 Task: Enable the notes related to salesforce
Action: Mouse moved to (163, 204)
Screenshot: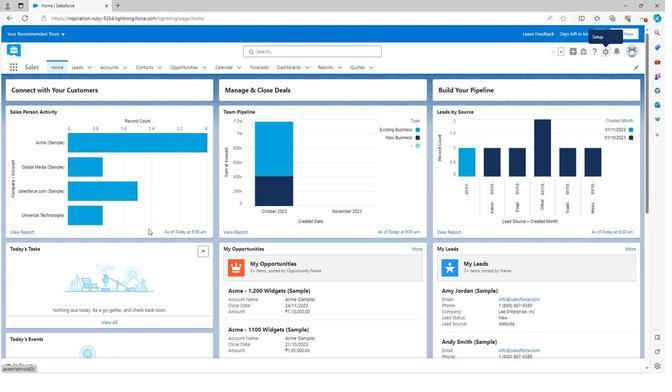 
Action: Mouse scrolled (163, 204) with delta (0, 0)
Screenshot: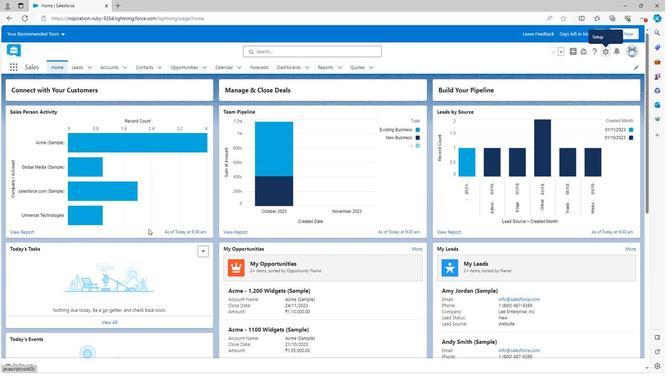 
Action: Mouse scrolled (163, 204) with delta (0, 0)
Screenshot: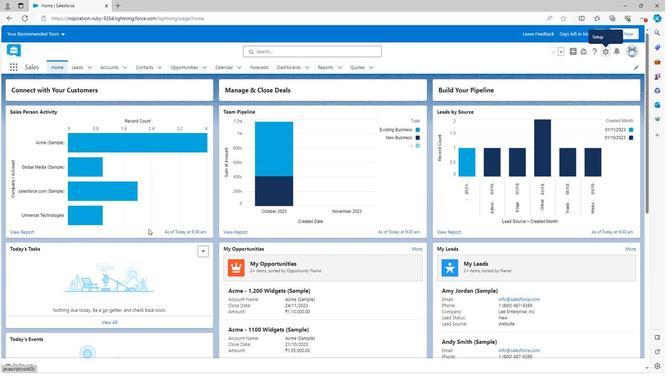 
Action: Mouse scrolled (163, 204) with delta (0, 0)
Screenshot: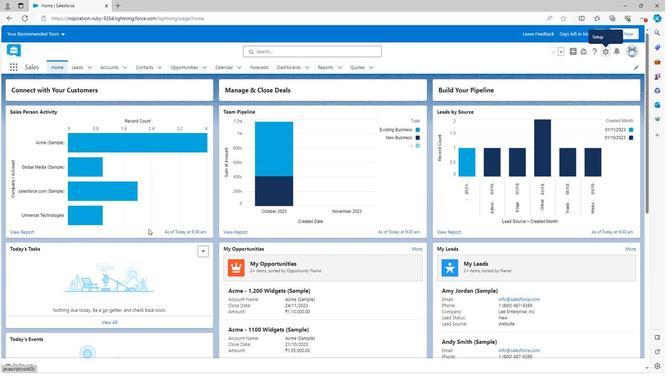 
Action: Mouse scrolled (163, 204) with delta (0, 0)
Screenshot: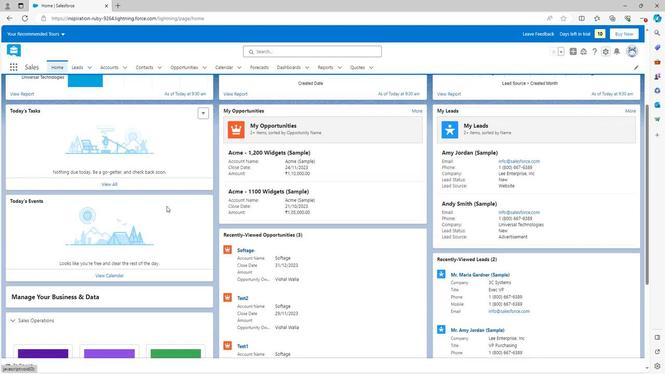 
Action: Mouse scrolled (163, 204) with delta (0, 0)
Screenshot: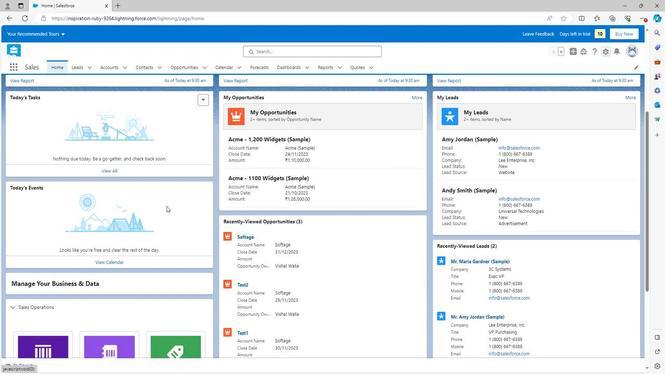 
Action: Mouse scrolled (163, 204) with delta (0, 0)
Screenshot: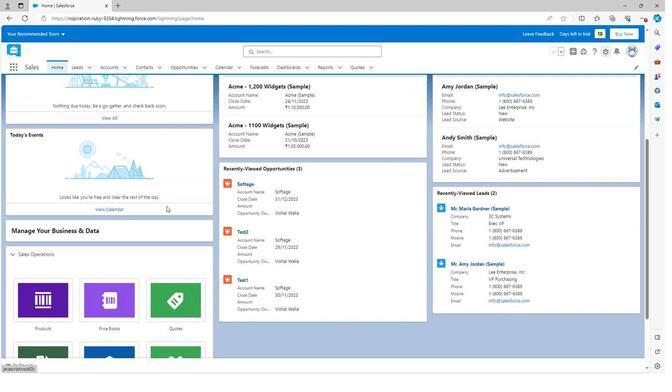 
Action: Mouse scrolled (163, 204) with delta (0, 0)
Screenshot: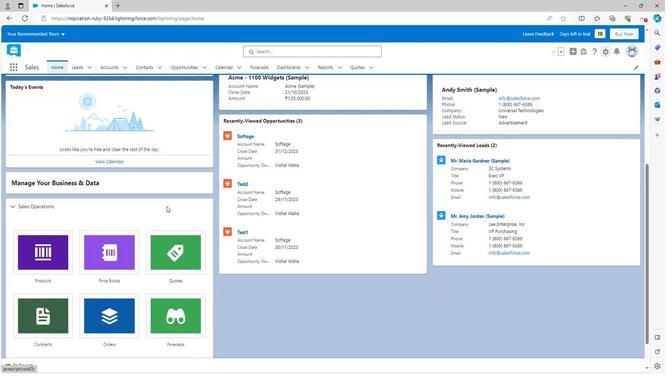 
Action: Mouse scrolled (163, 204) with delta (0, 0)
Screenshot: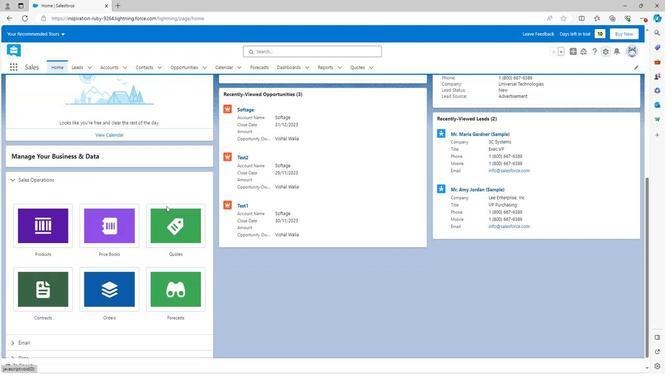 
Action: Mouse scrolled (163, 204) with delta (0, 0)
Screenshot: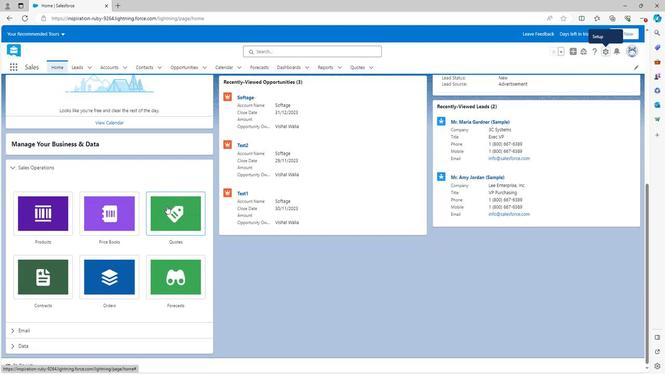 
Action: Mouse scrolled (163, 204) with delta (0, 0)
Screenshot: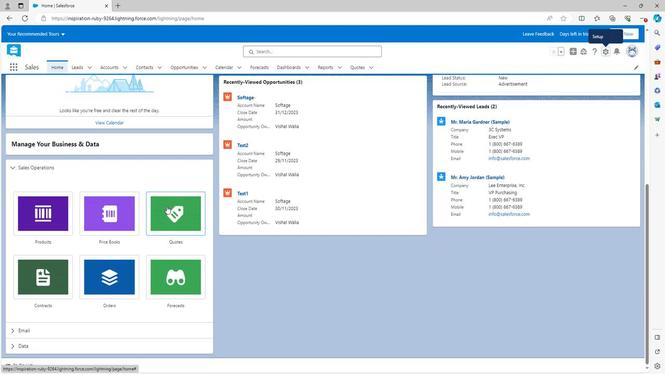 
Action: Mouse scrolled (163, 204) with delta (0, 0)
Screenshot: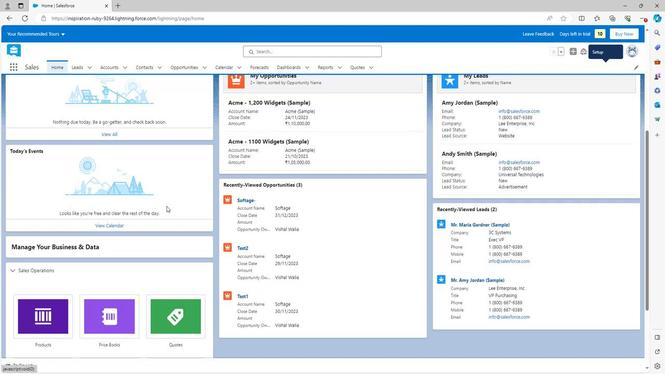 
Action: Mouse scrolled (163, 204) with delta (0, 0)
Screenshot: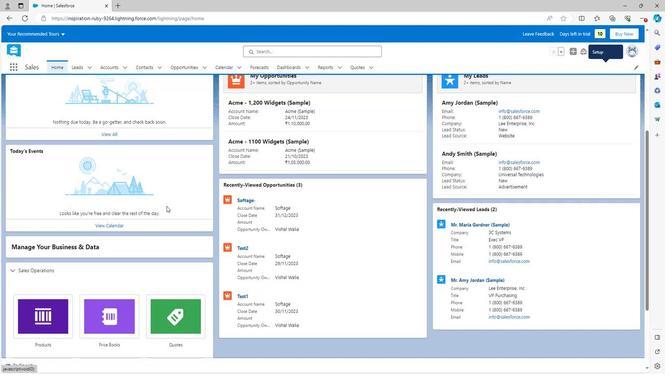 
Action: Mouse scrolled (163, 204) with delta (0, 0)
Screenshot: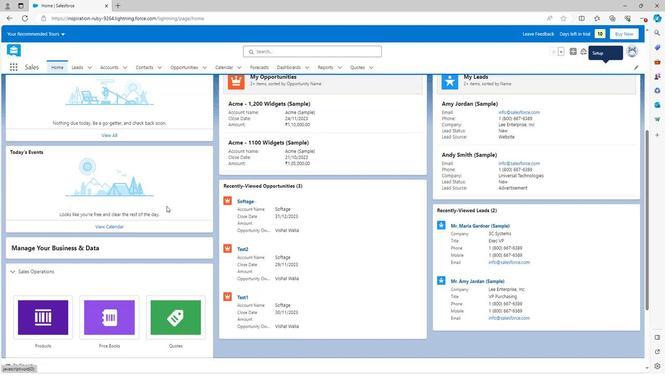 
Action: Mouse scrolled (163, 204) with delta (0, 0)
Screenshot: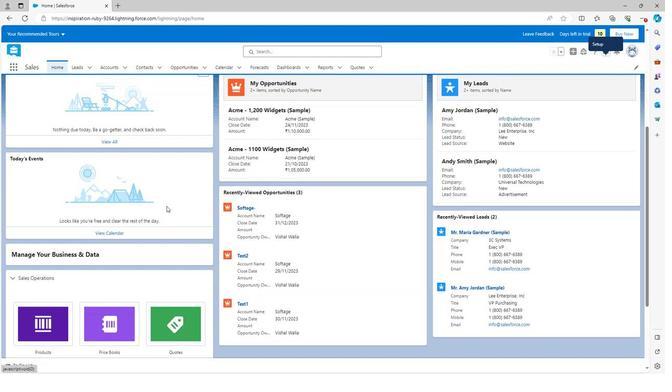 
Action: Mouse scrolled (163, 204) with delta (0, 0)
Screenshot: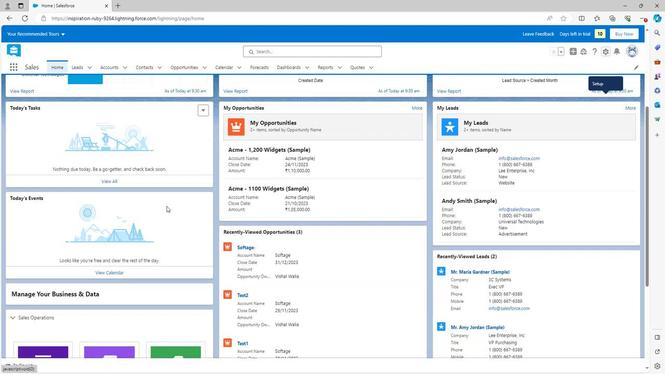 
Action: Mouse scrolled (163, 204) with delta (0, 0)
Screenshot: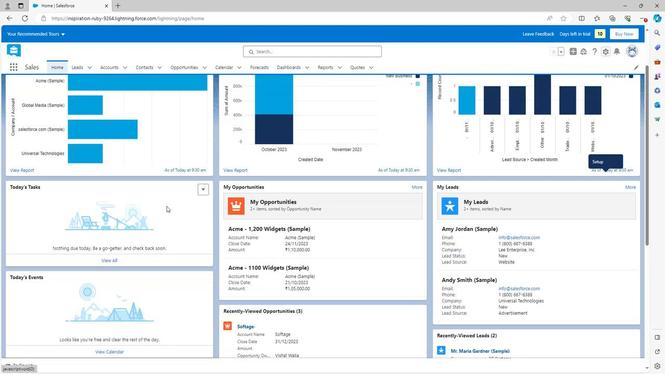 
Action: Mouse moved to (599, 42)
Screenshot: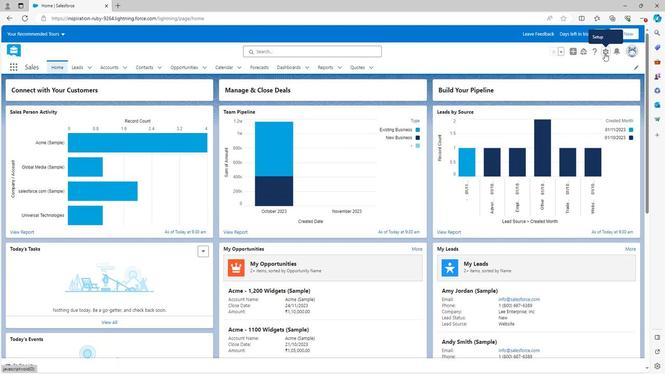 
Action: Mouse pressed left at (599, 42)
Screenshot: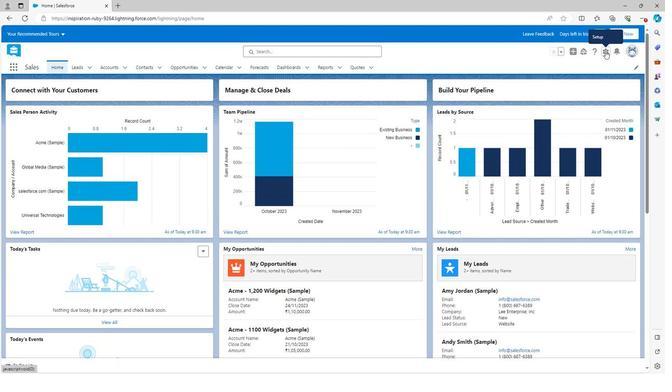 
Action: Mouse moved to (565, 68)
Screenshot: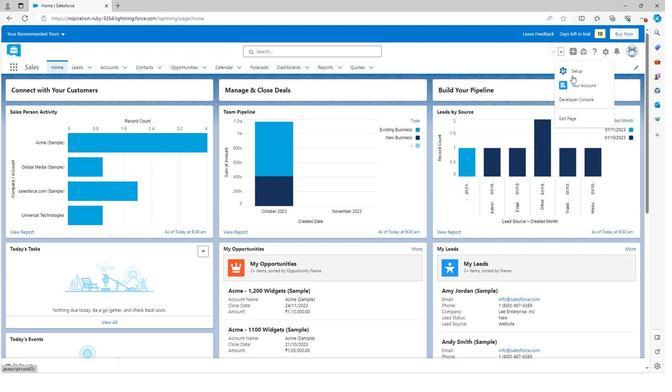 
Action: Mouse pressed left at (565, 68)
Screenshot: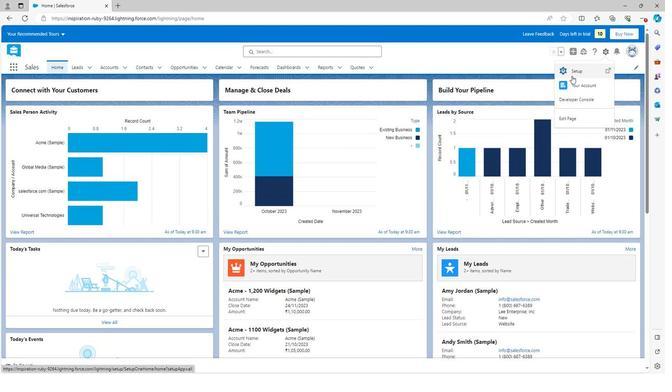 
Action: Mouse moved to (4, 275)
Screenshot: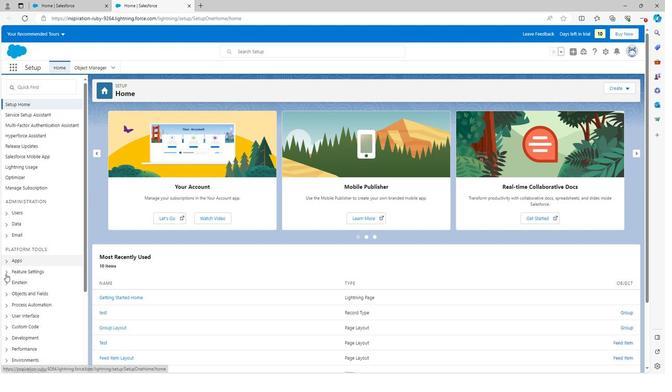 
Action: Mouse pressed left at (4, 275)
Screenshot: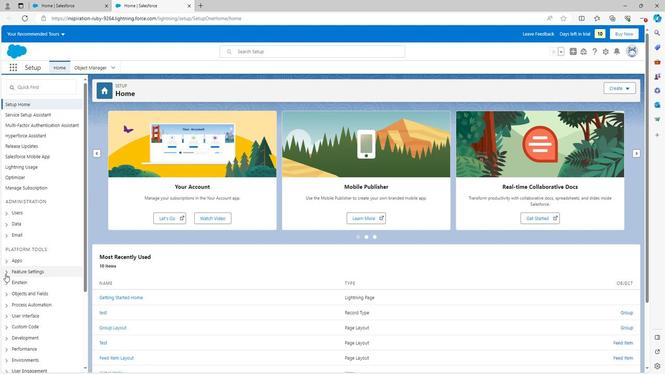
Action: Mouse scrolled (4, 274) with delta (0, 0)
Screenshot: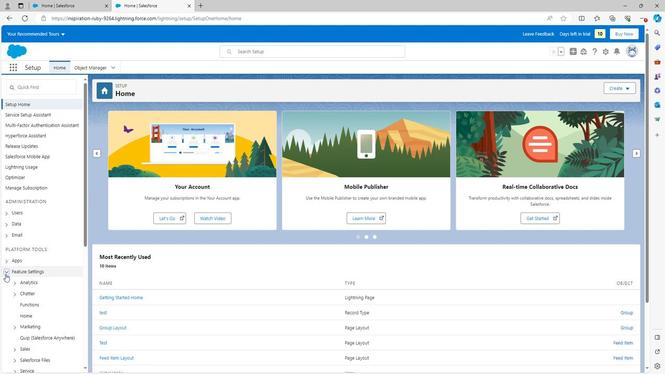 
Action: Mouse scrolled (4, 274) with delta (0, 0)
Screenshot: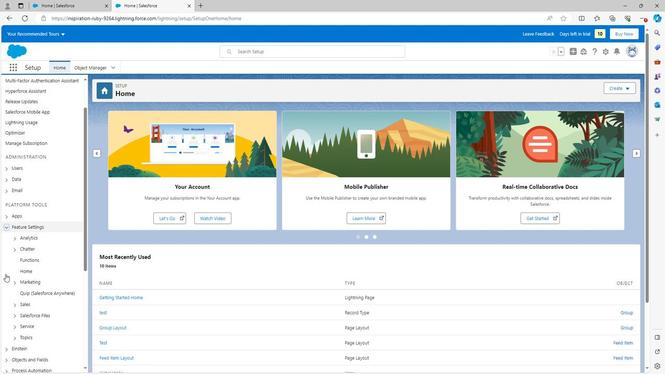 
Action: Mouse moved to (14, 259)
Screenshot: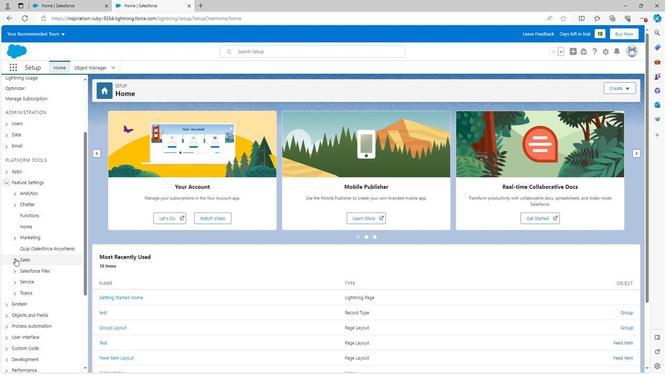 
Action: Mouse pressed left at (14, 259)
Screenshot: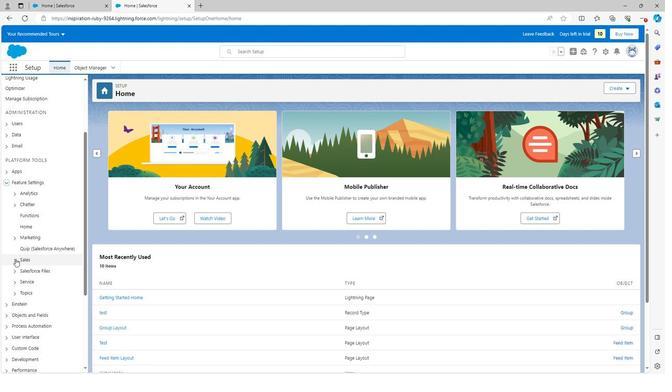 
Action: Mouse moved to (13, 260)
Screenshot: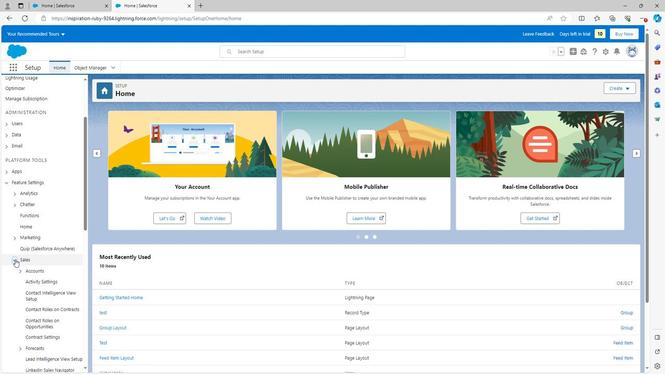 
Action: Mouse scrolled (13, 259) with delta (0, 0)
Screenshot: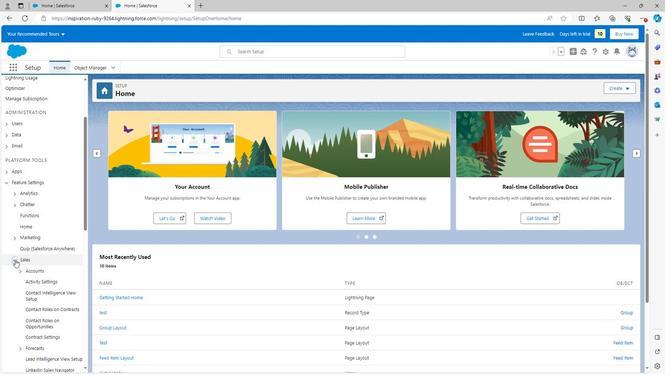 
Action: Mouse scrolled (13, 259) with delta (0, 0)
Screenshot: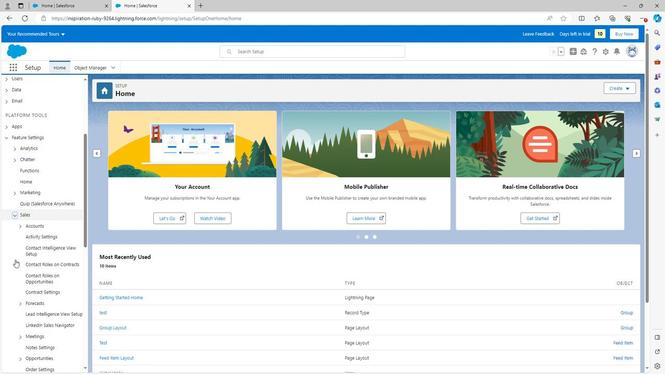 
Action: Mouse scrolled (13, 259) with delta (0, 0)
Screenshot: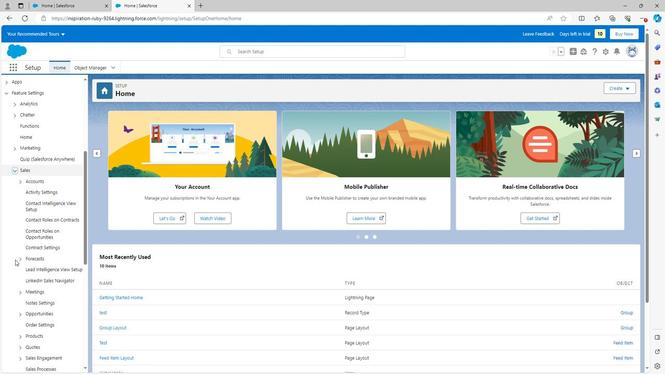 
Action: Mouse moved to (27, 257)
Screenshot: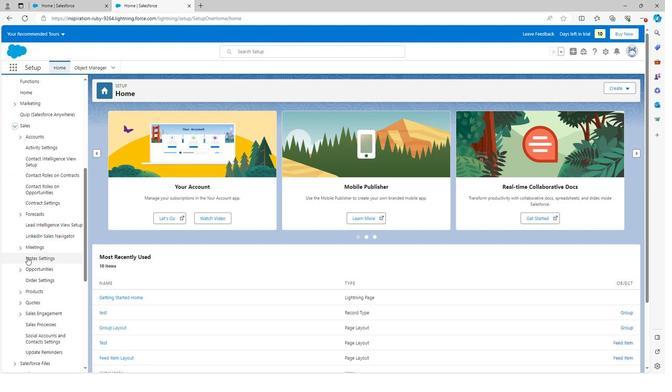 
Action: Mouse pressed left at (27, 257)
Screenshot: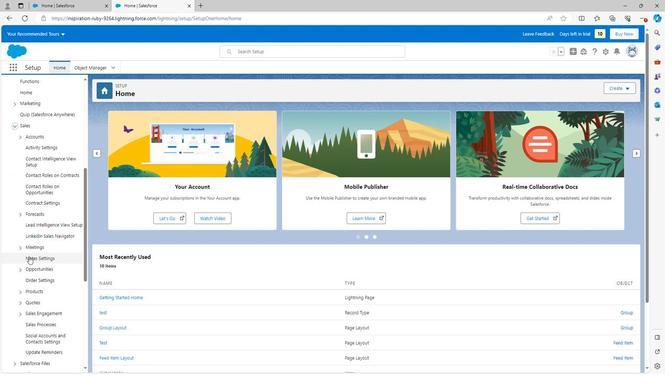 
Action: Mouse moved to (102, 142)
Screenshot: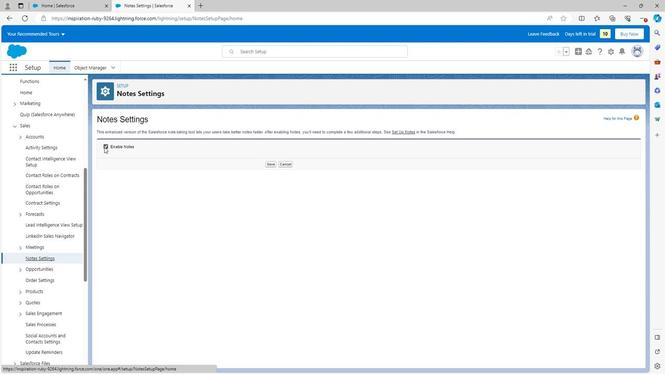 
Action: Mouse pressed left at (102, 142)
Screenshot: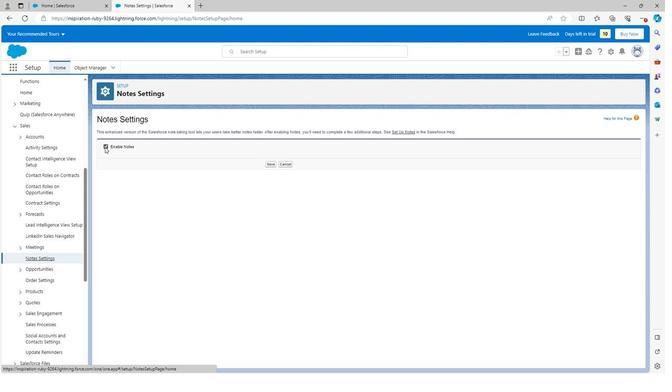 
Action: Mouse pressed left at (102, 142)
Screenshot: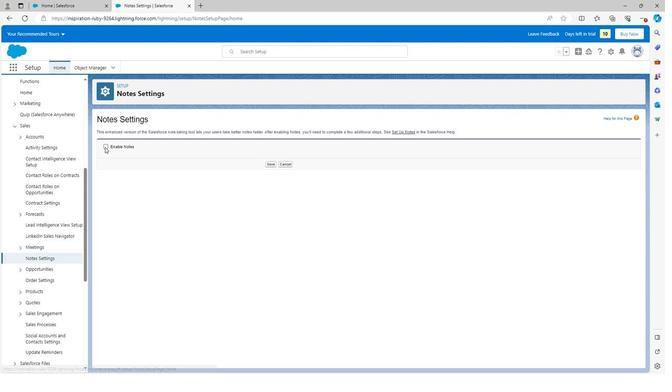 
Action: Mouse moved to (266, 159)
Screenshot: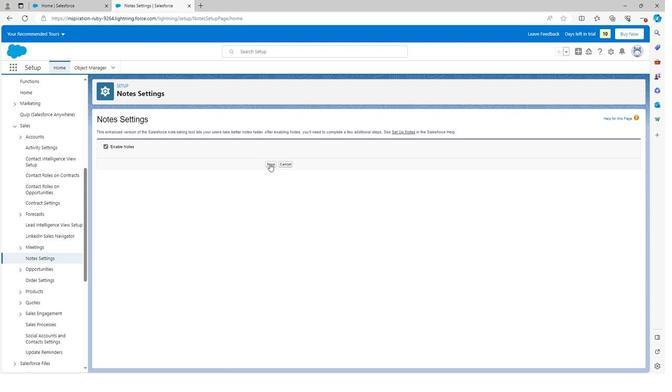 
Action: Mouse pressed left at (266, 159)
Screenshot: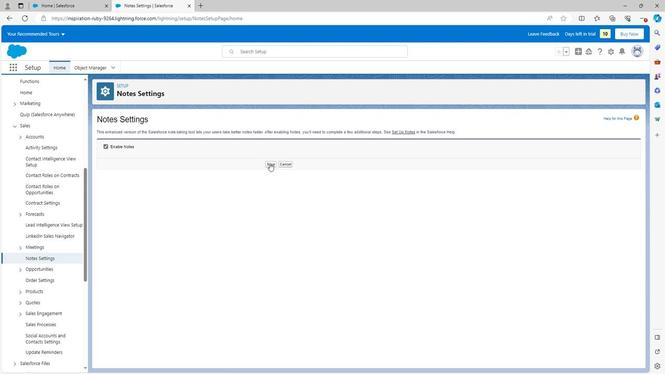
Action: Mouse moved to (242, 251)
Screenshot: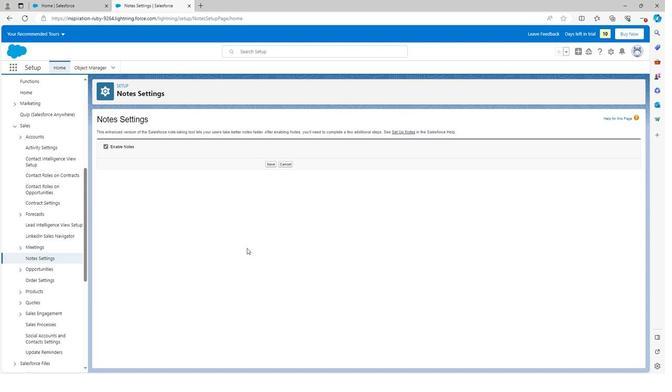 
Action: Mouse scrolled (242, 250) with delta (0, 0)
Screenshot: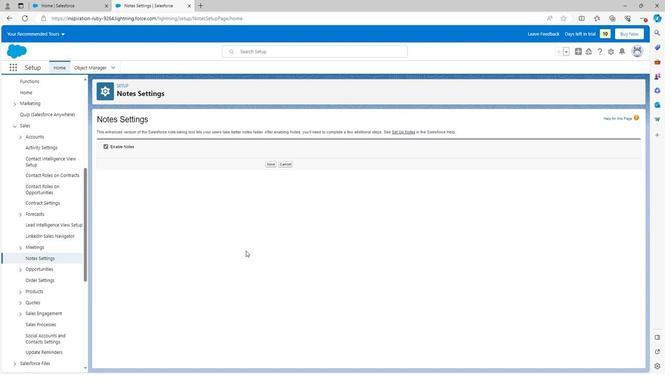 
Action: Mouse scrolled (242, 250) with delta (0, 0)
Screenshot: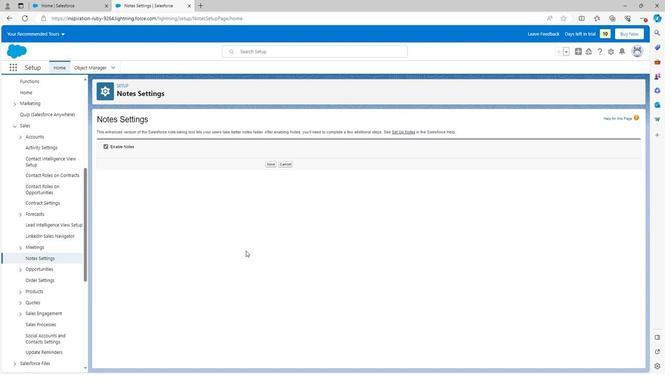 
Action: Mouse scrolled (242, 250) with delta (0, 0)
Screenshot: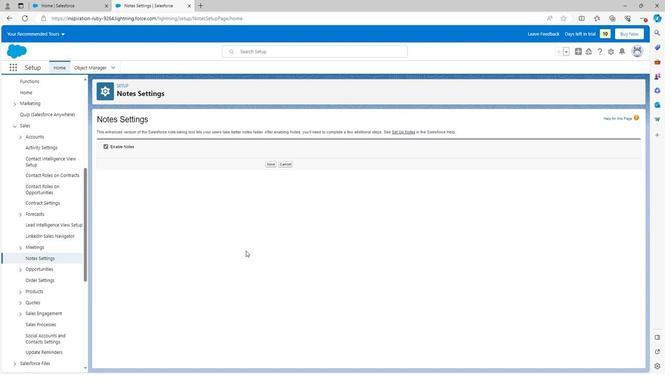 
Action: Mouse scrolled (242, 250) with delta (0, 0)
Screenshot: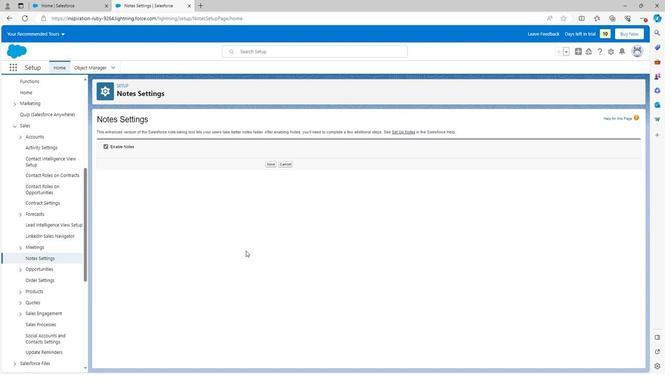 
